 Task: Add Zevia Organic Sweetened Green Tea to the cart.
Action: Mouse pressed left at (16, 78)
Screenshot: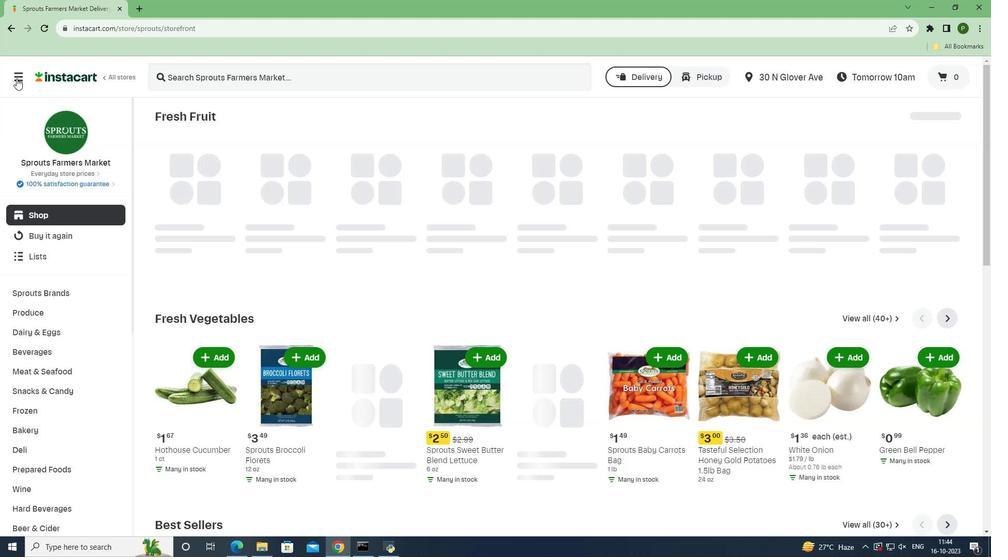 
Action: Mouse moved to (32, 270)
Screenshot: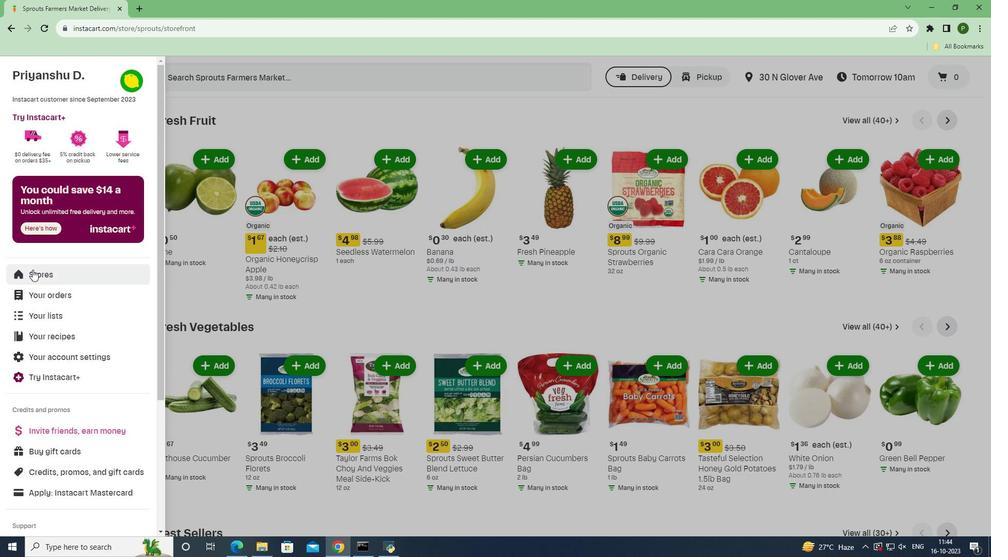 
Action: Mouse pressed left at (32, 270)
Screenshot: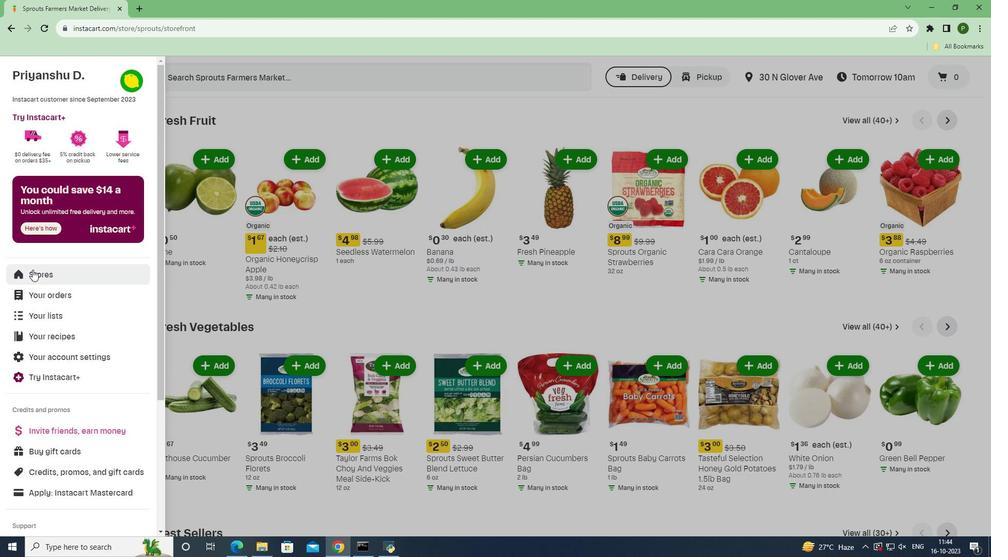 
Action: Mouse moved to (229, 119)
Screenshot: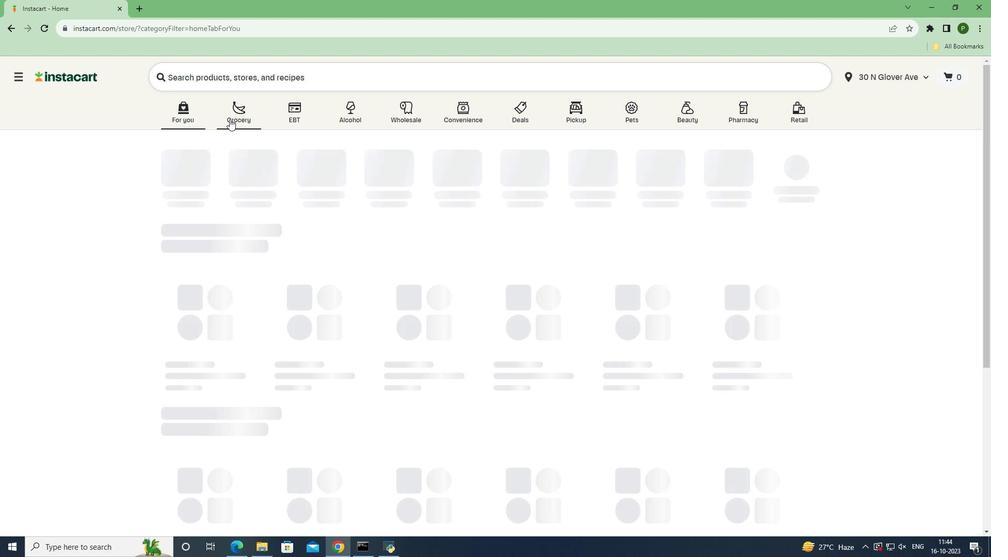 
Action: Mouse pressed left at (229, 119)
Screenshot: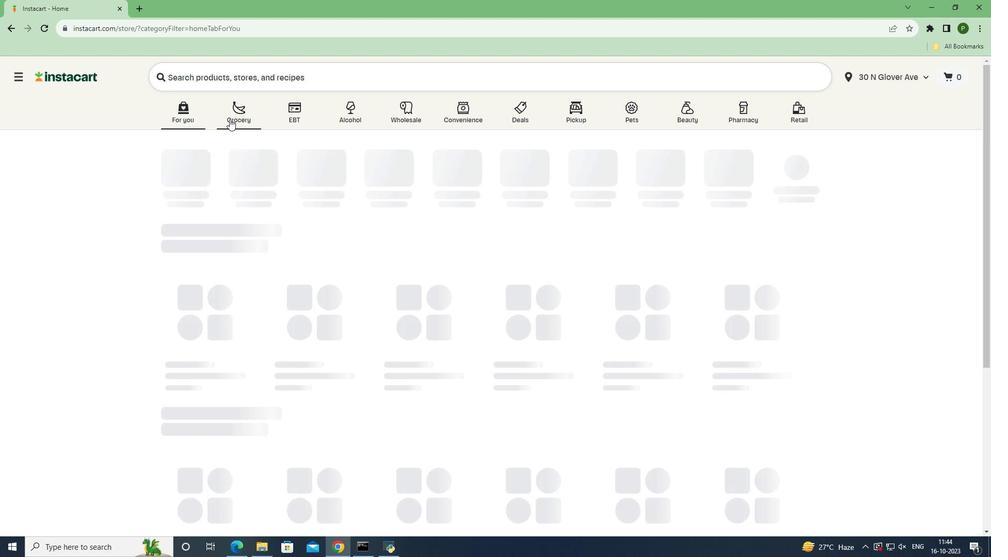 
Action: Mouse moved to (633, 239)
Screenshot: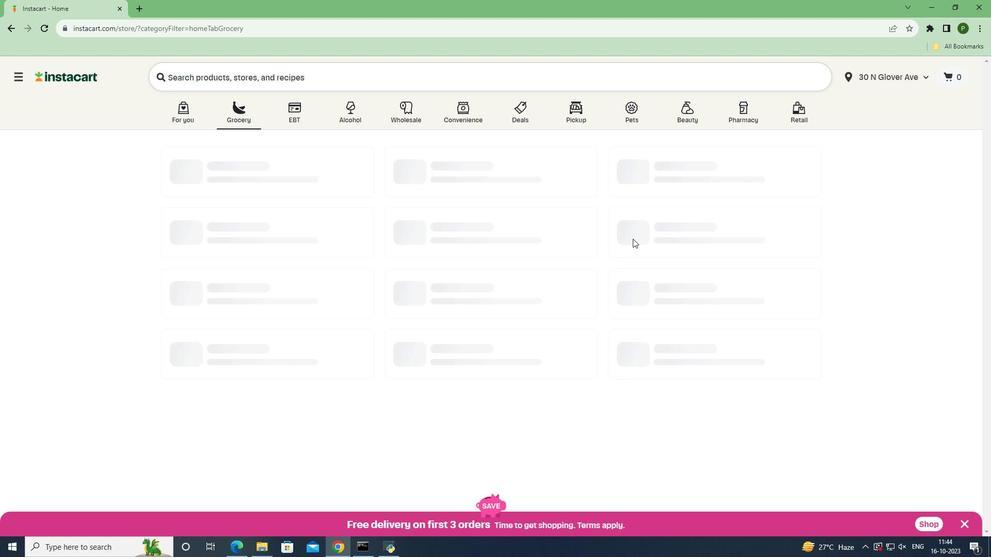 
Action: Mouse pressed left at (633, 239)
Screenshot: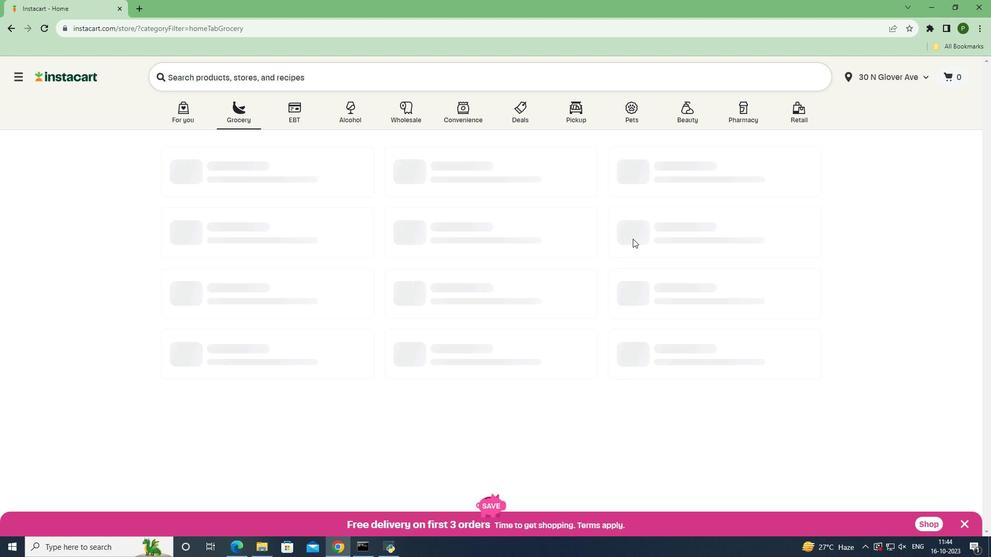 
Action: Mouse moved to (673, 241)
Screenshot: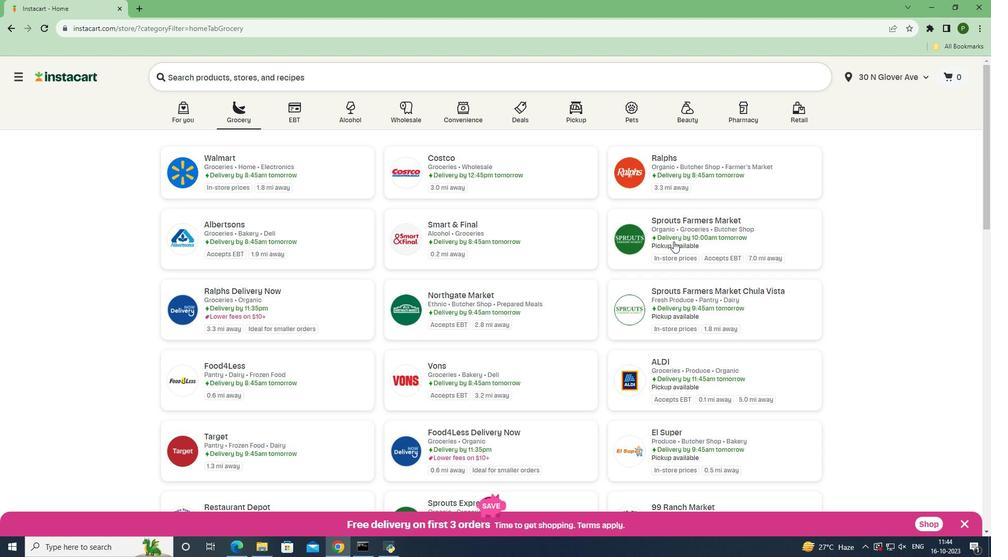
Action: Mouse pressed left at (673, 241)
Screenshot: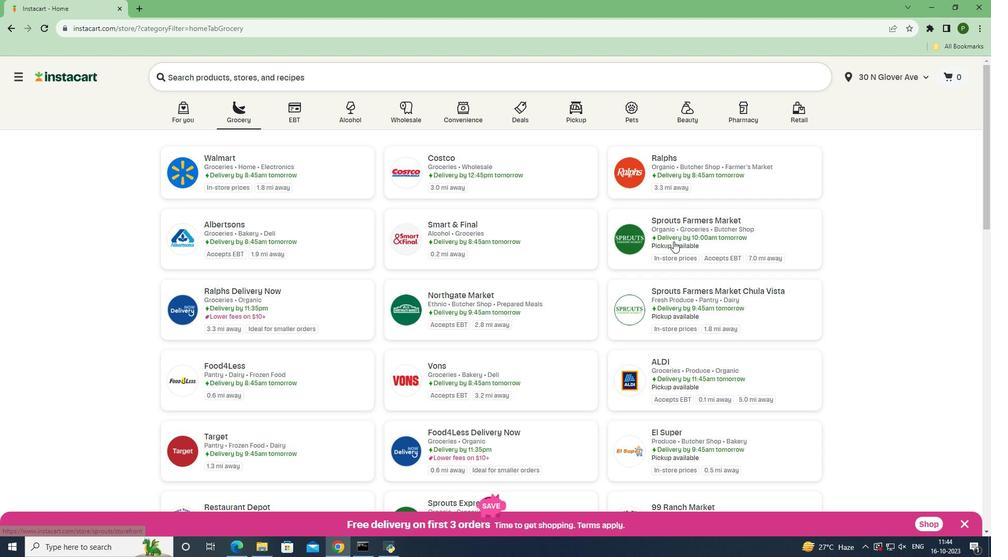 
Action: Mouse moved to (57, 351)
Screenshot: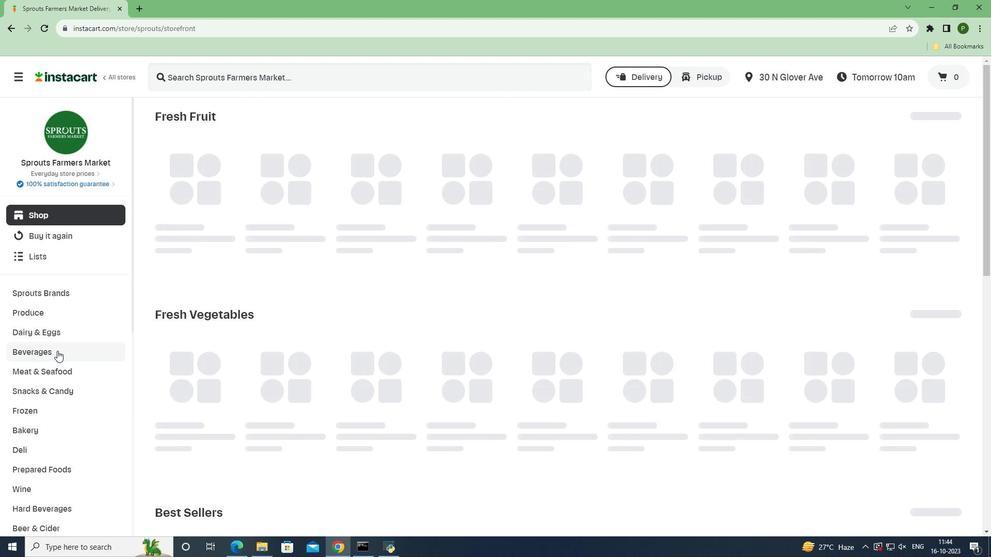 
Action: Mouse pressed left at (57, 351)
Screenshot: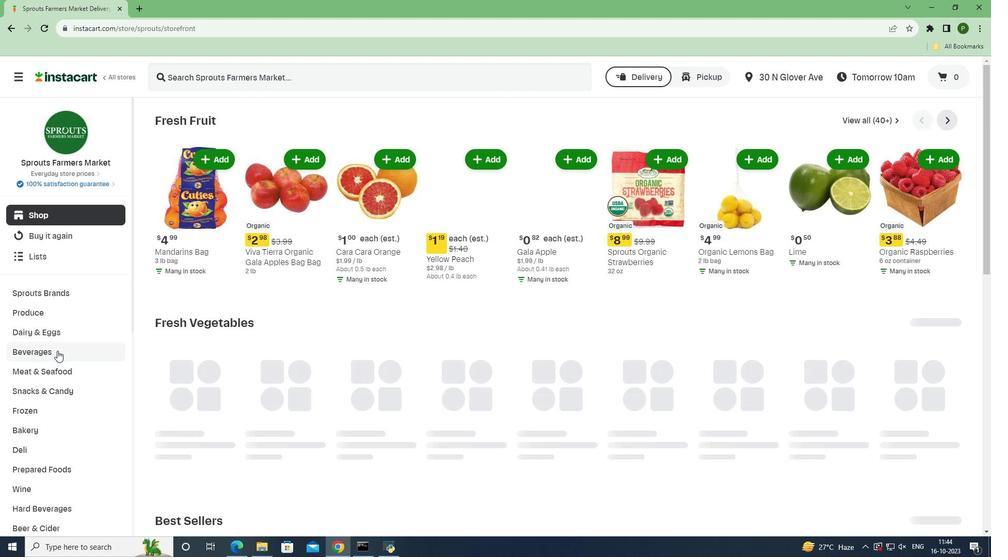 
Action: Mouse moved to (895, 144)
Screenshot: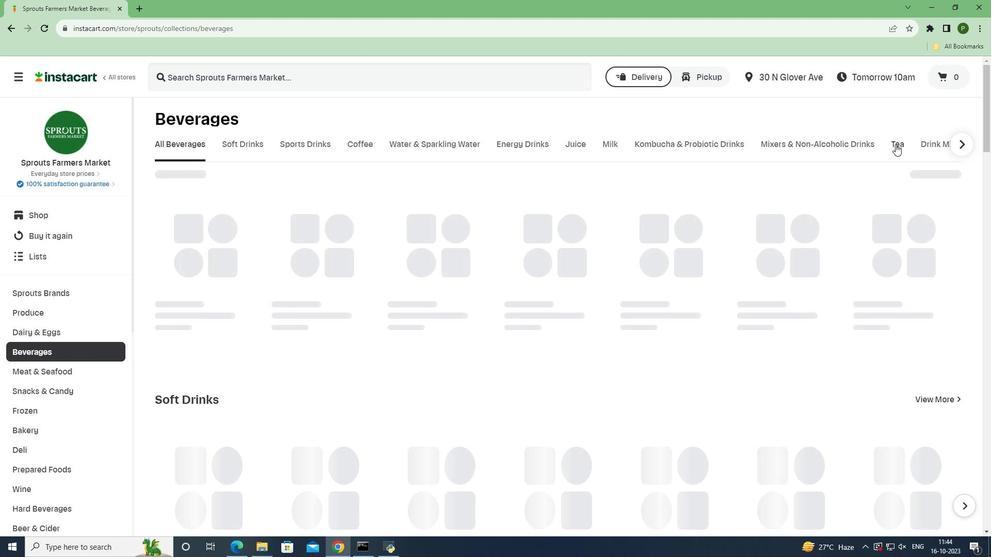 
Action: Mouse pressed left at (895, 144)
Screenshot: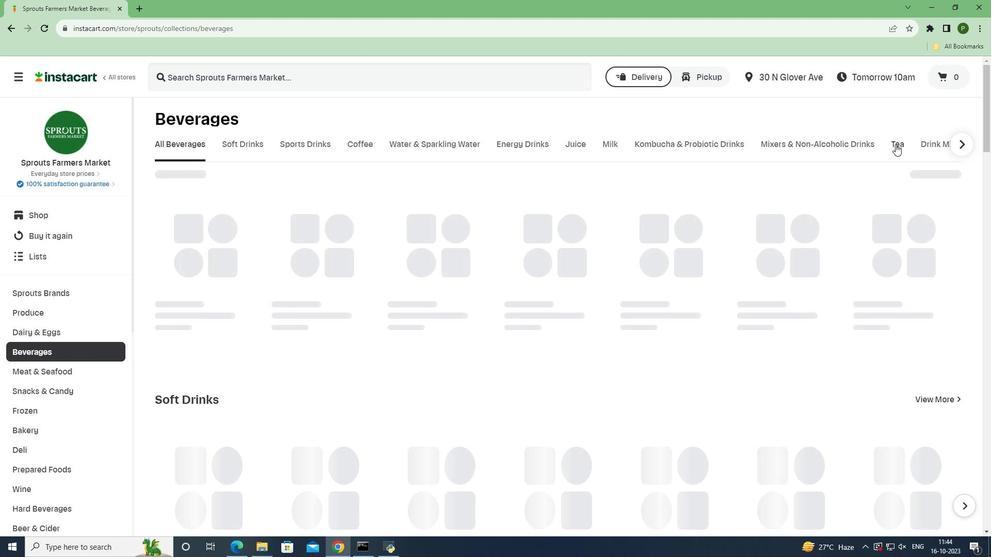 
Action: Mouse moved to (425, 71)
Screenshot: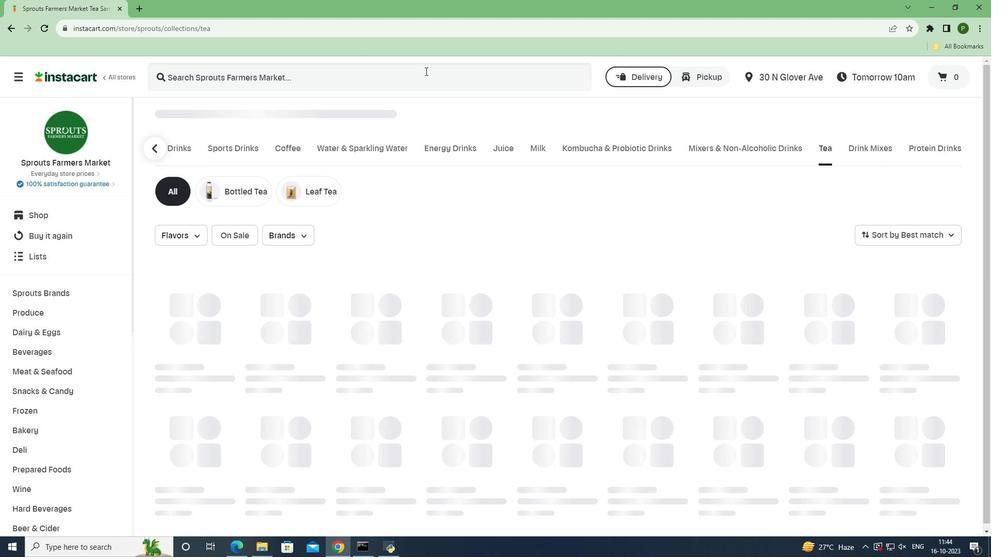 
Action: Mouse pressed left at (425, 71)
Screenshot: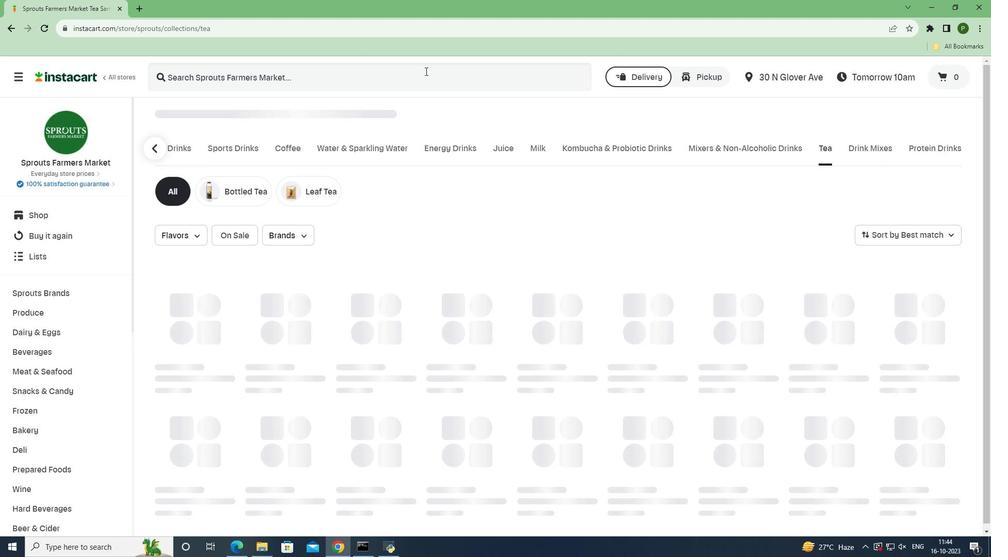 
Action: Key pressed <Key.caps_lock>Z<Key.caps_lock>evia<Key.space><Key.caps_lock>O<Key.caps_lock>rganic<Key.space><Key.caps_lock>S<Key.caps_lock>weetened<Key.space><Key.caps_lock>G<Key.caps_lock>reen<Key.space><Key.caps_lock>T<Key.caps_lock>ea<Key.space><Key.enter>
Screenshot: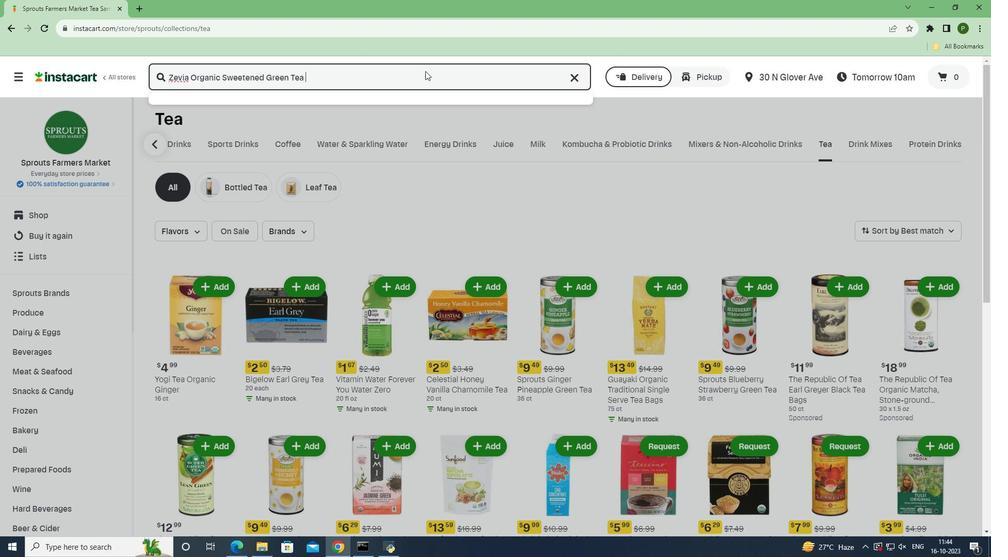 
Action: Mouse moved to (607, 184)
Screenshot: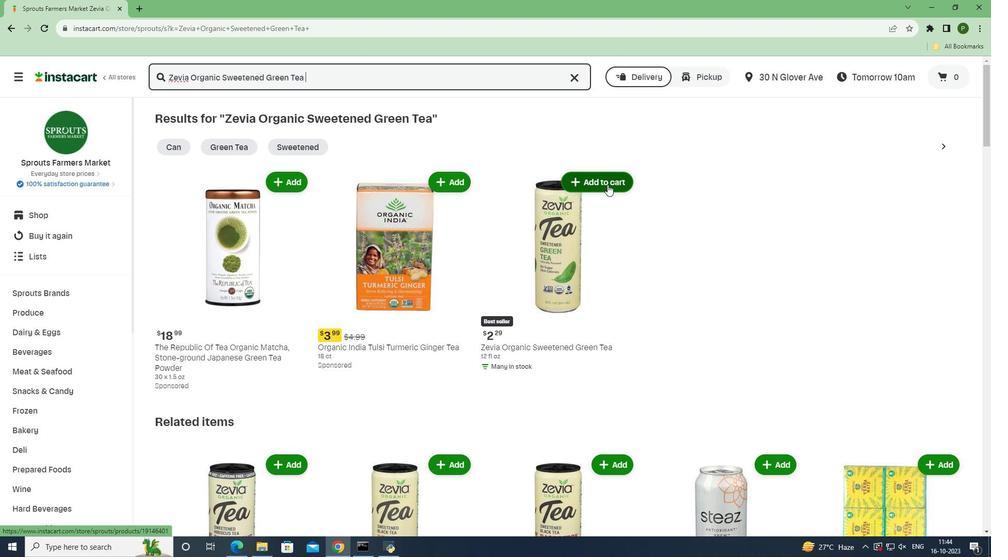 
Action: Mouse pressed left at (607, 184)
Screenshot: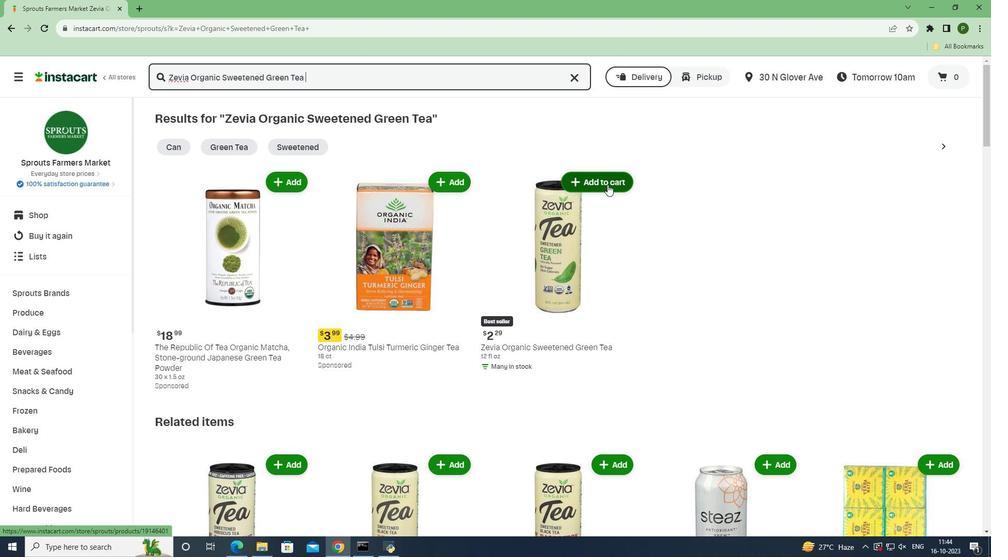 
Action: Mouse moved to (640, 260)
Screenshot: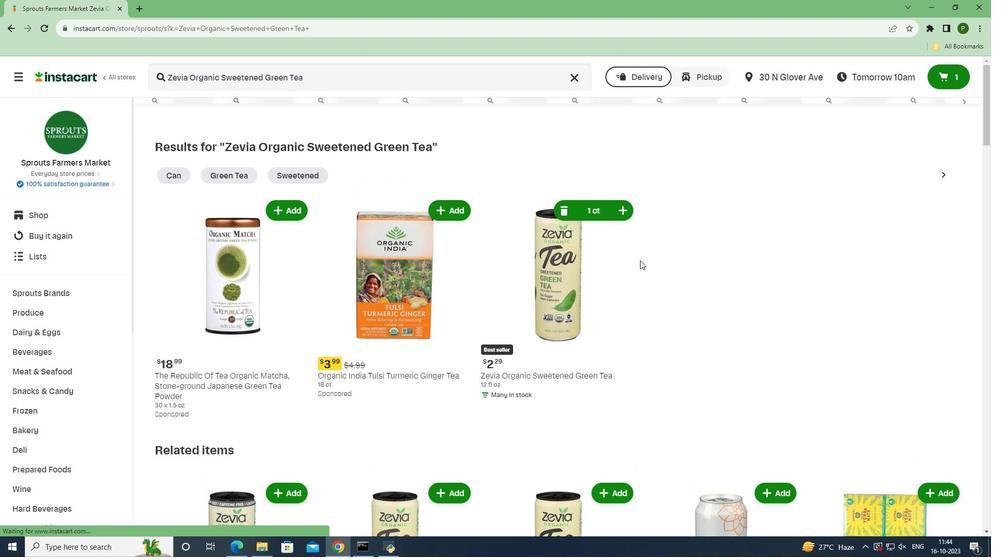 
